 Task: Add Sprouts Organic Almond Extract to the cart.
Action: Mouse moved to (304, 138)
Screenshot: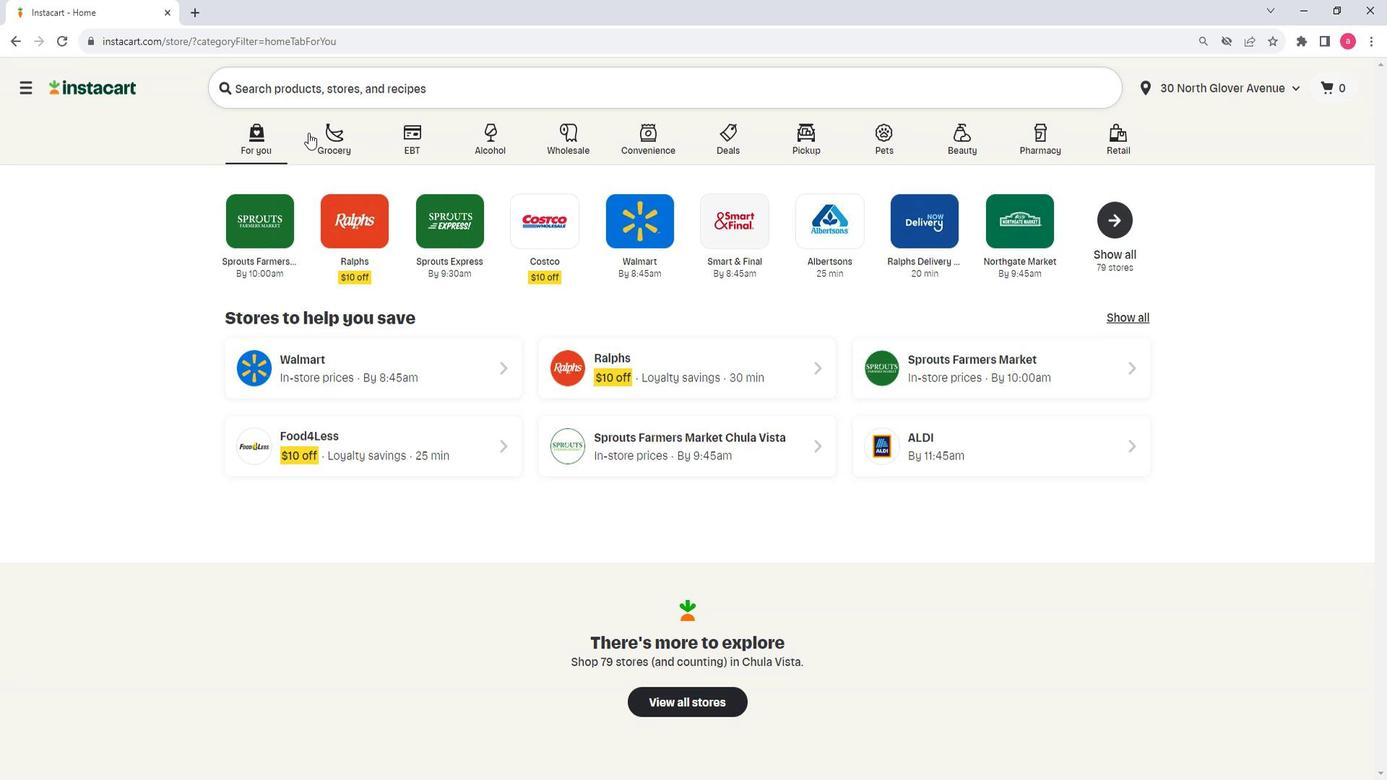 
Action: Mouse pressed left at (304, 138)
Screenshot: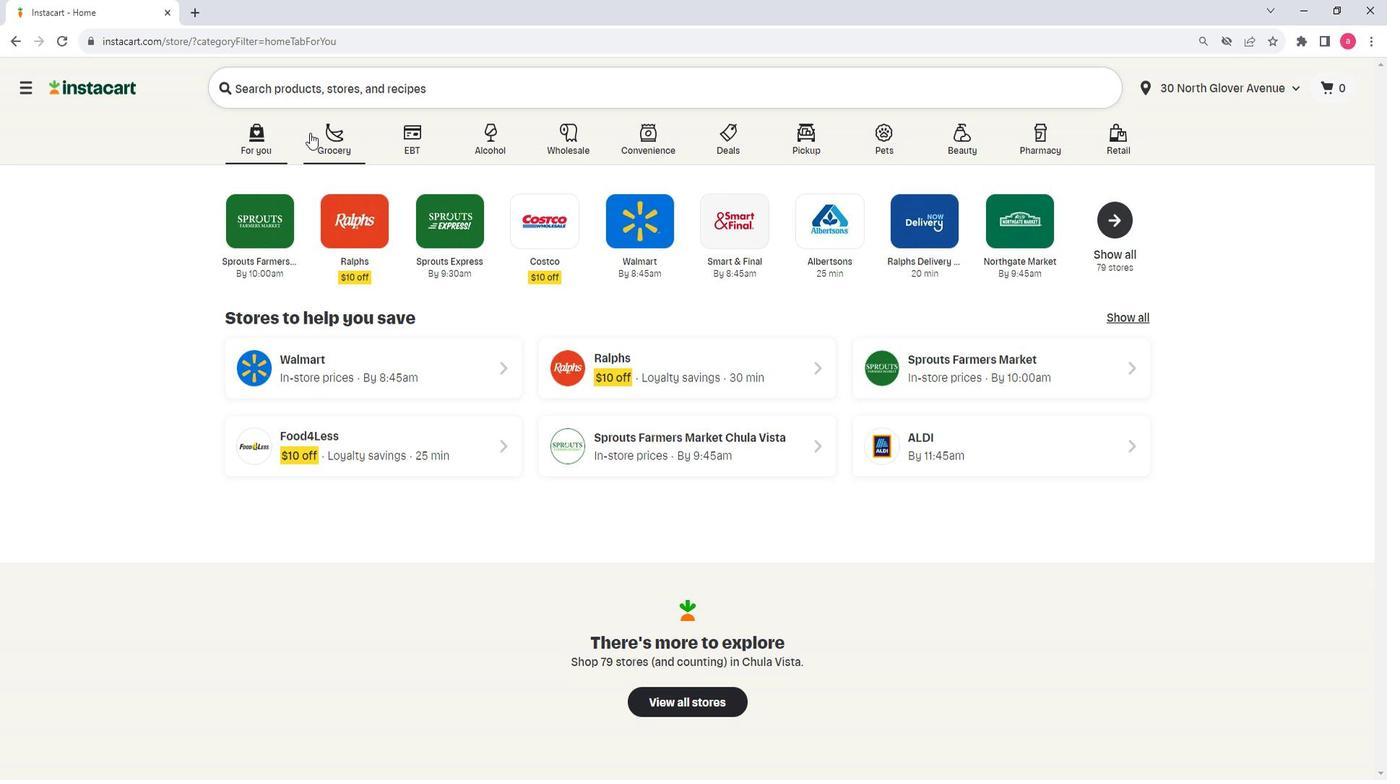 
Action: Mouse moved to (462, 408)
Screenshot: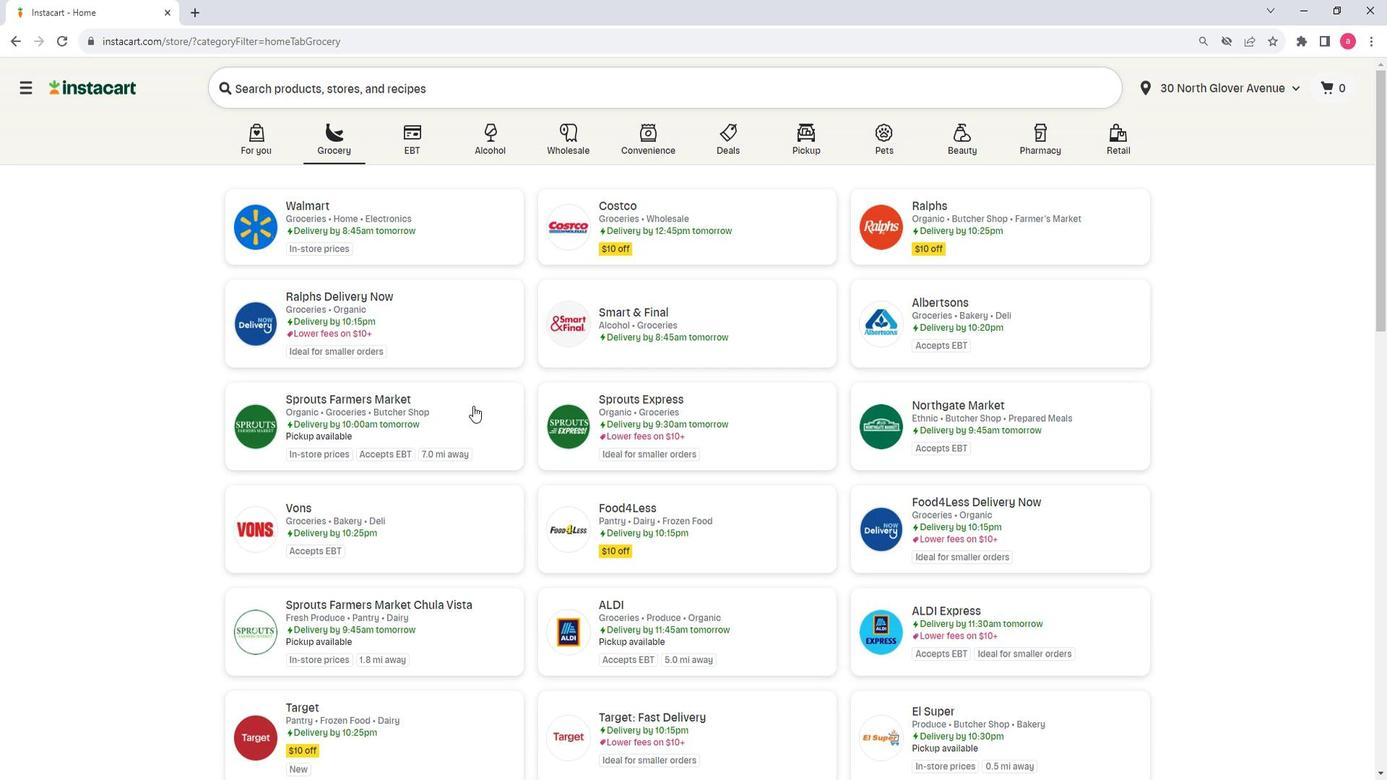 
Action: Mouse pressed left at (462, 408)
Screenshot: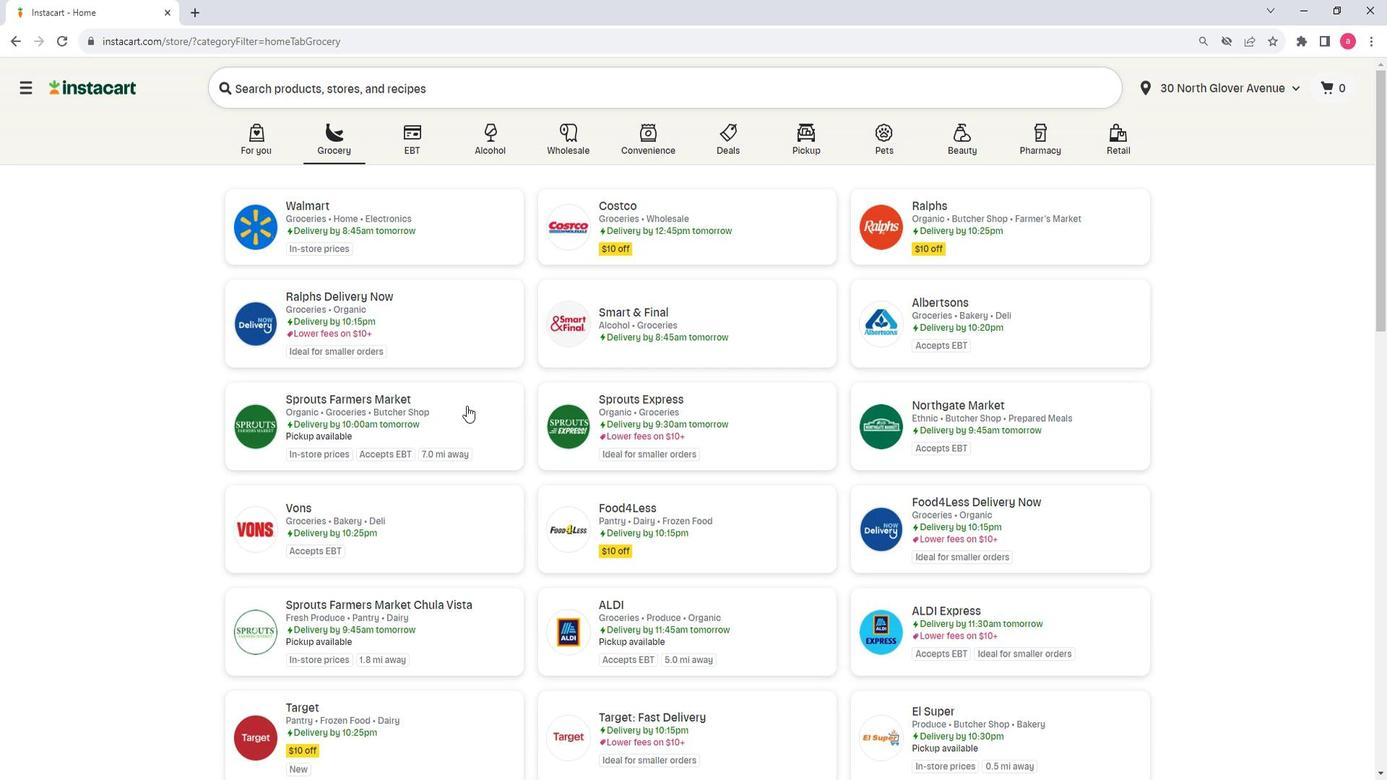 
Action: Mouse moved to (100, 408)
Screenshot: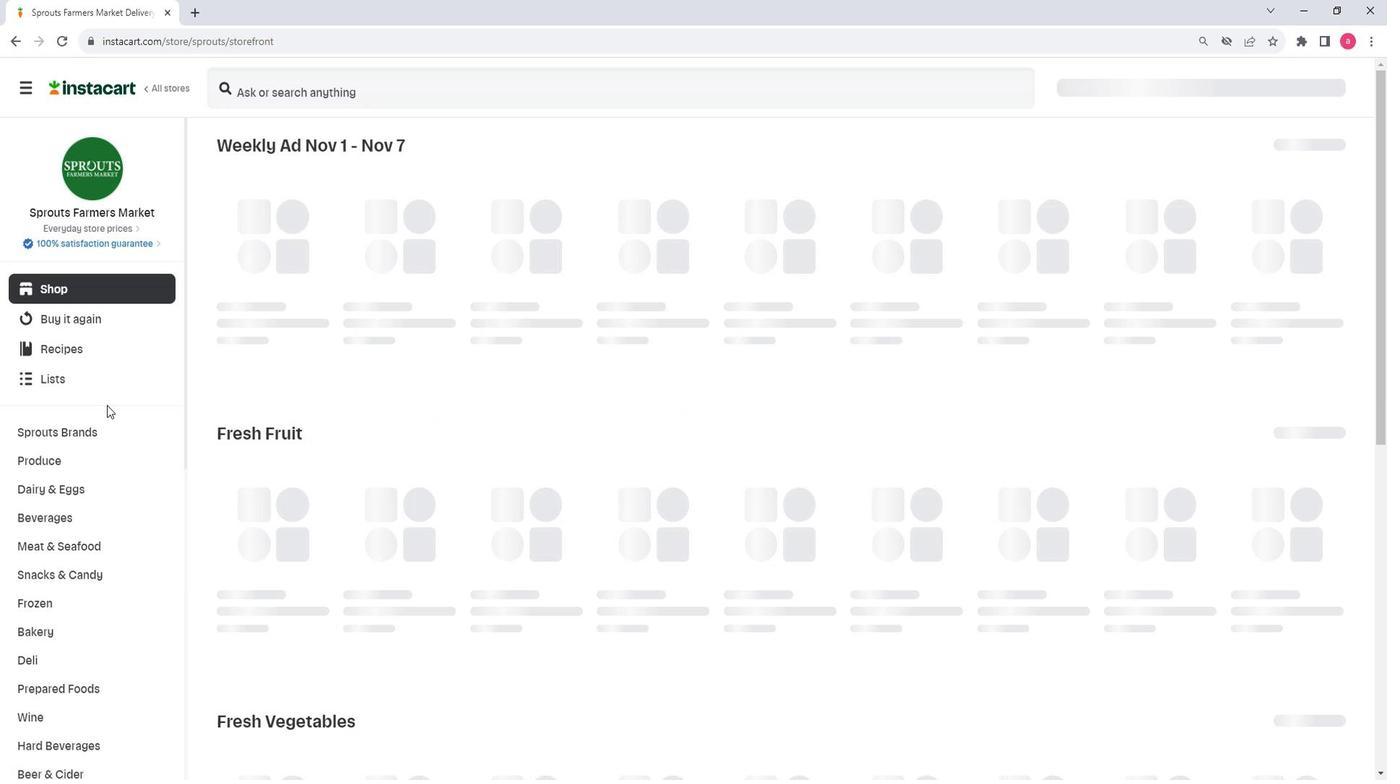 
Action: Mouse scrolled (100, 407) with delta (0, 0)
Screenshot: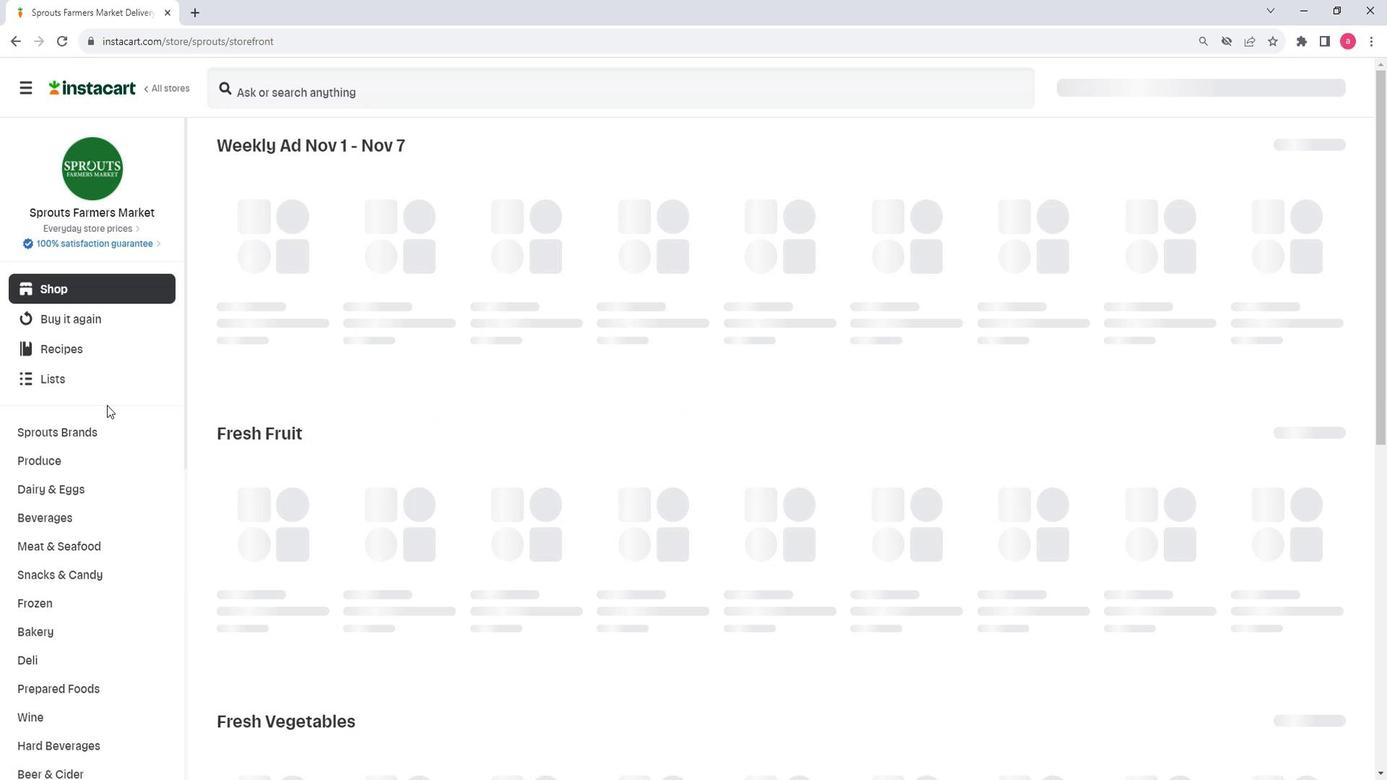 
Action: Mouse scrolled (100, 407) with delta (0, 0)
Screenshot: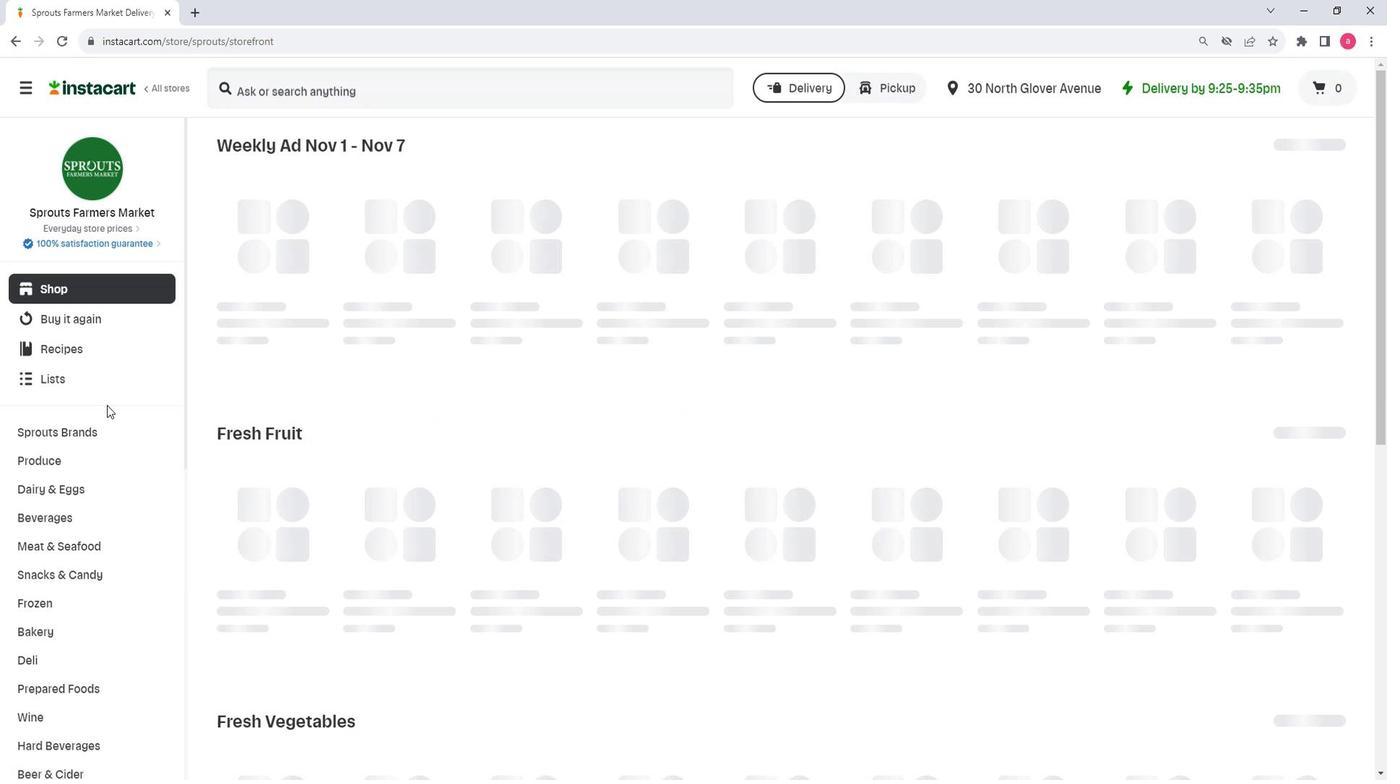 
Action: Mouse scrolled (100, 407) with delta (0, 0)
Screenshot: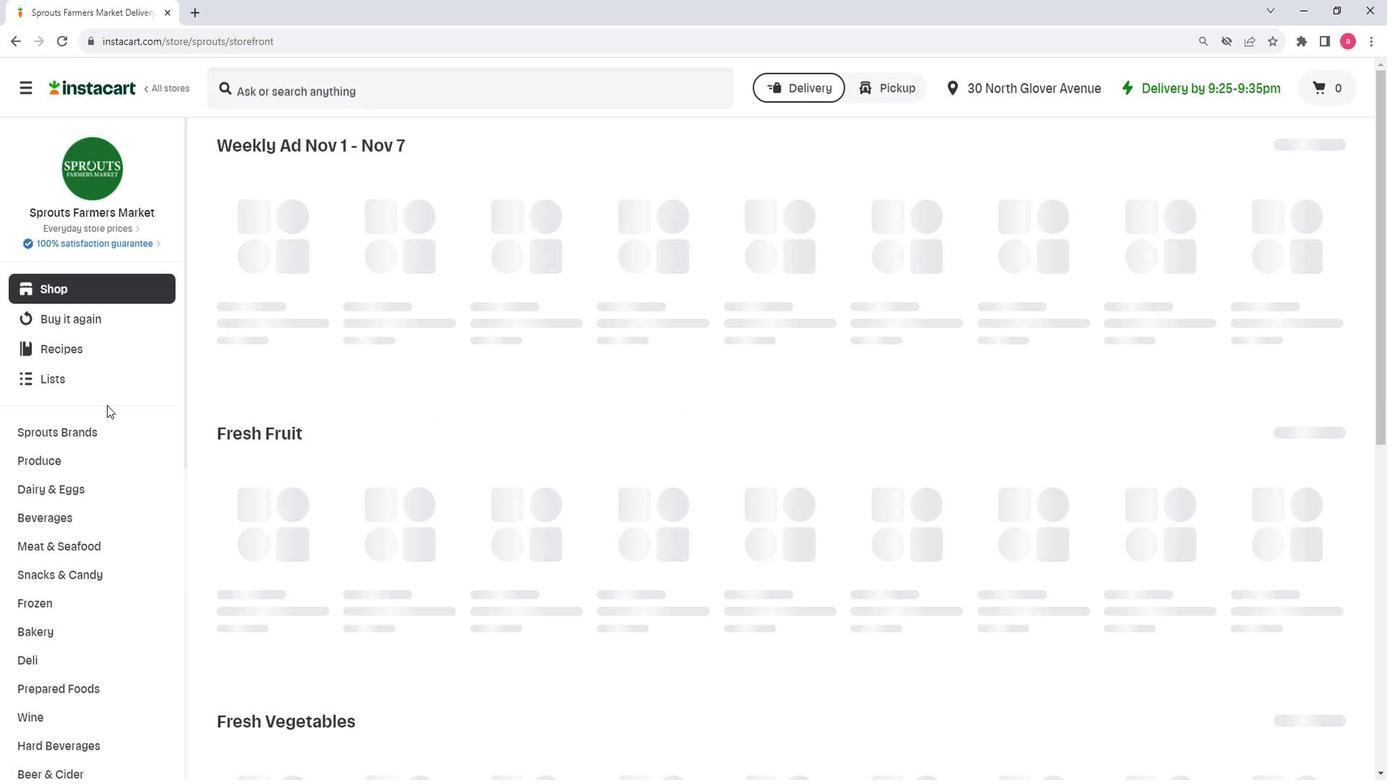 
Action: Mouse scrolled (100, 407) with delta (0, 0)
Screenshot: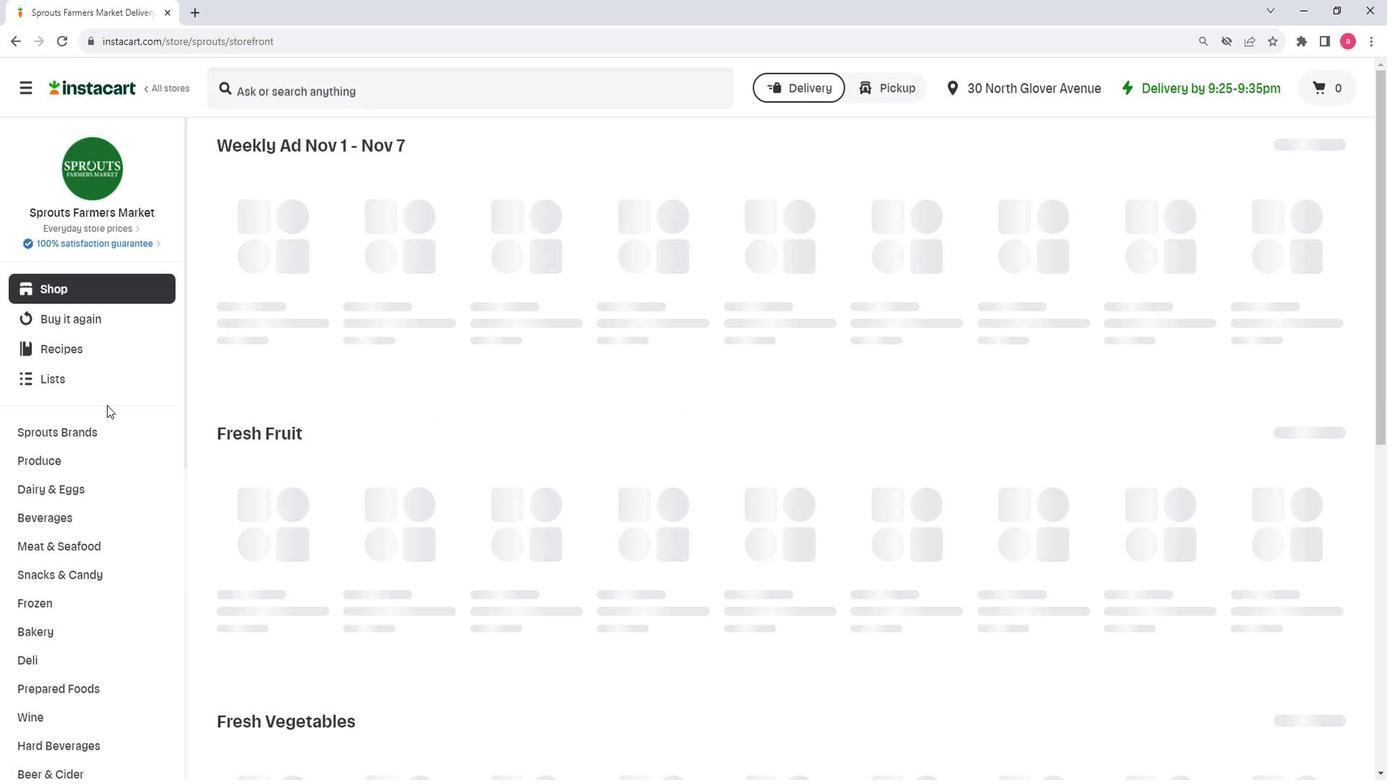 
Action: Mouse moved to (106, 651)
Screenshot: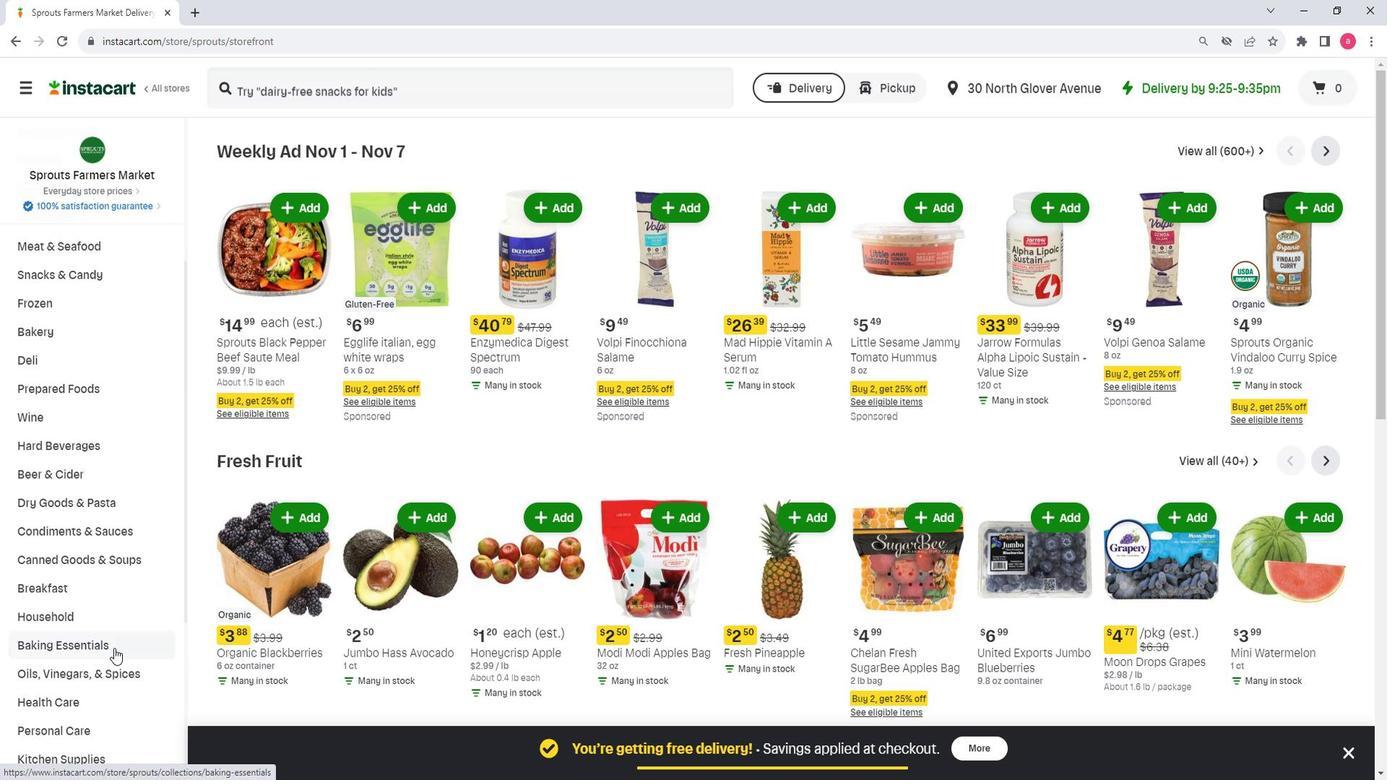 
Action: Mouse pressed left at (106, 651)
Screenshot: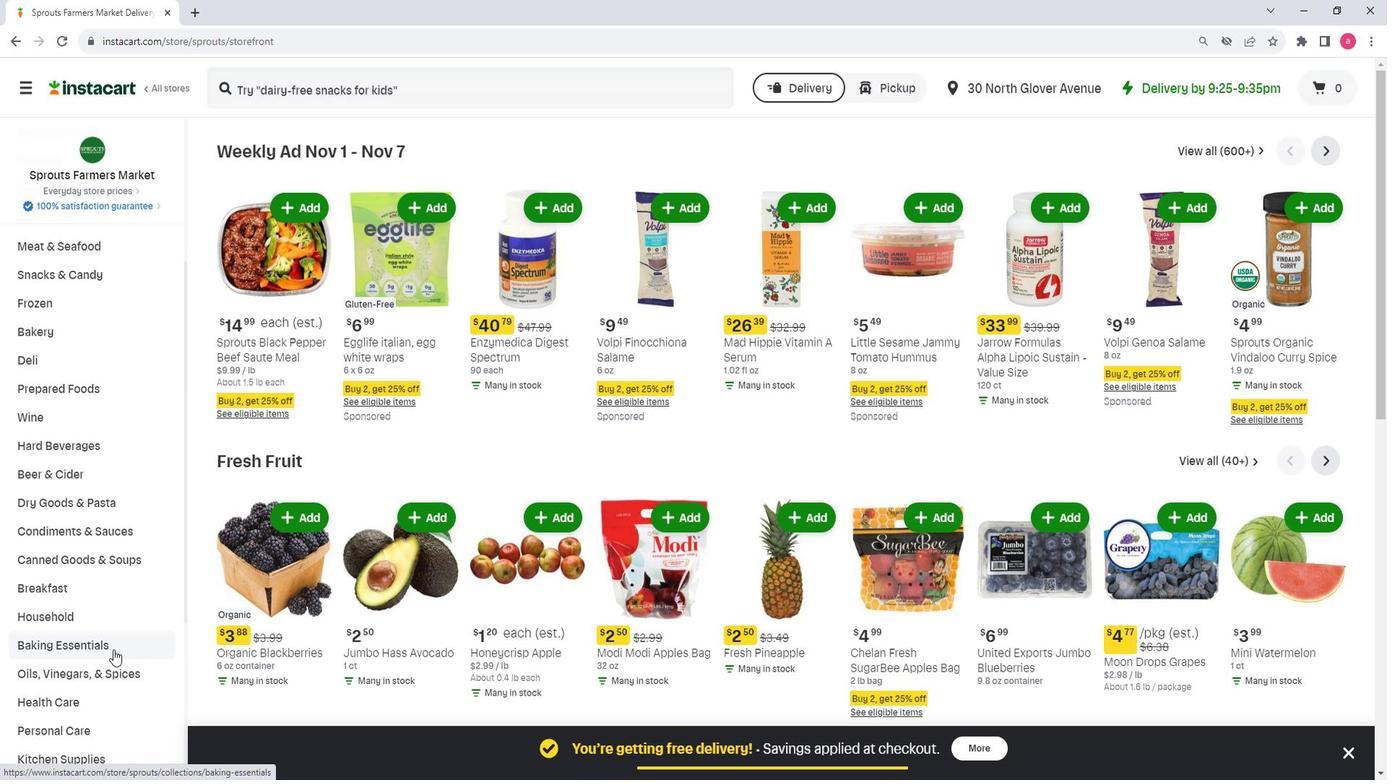 
Action: Mouse moved to (1285, 197)
Screenshot: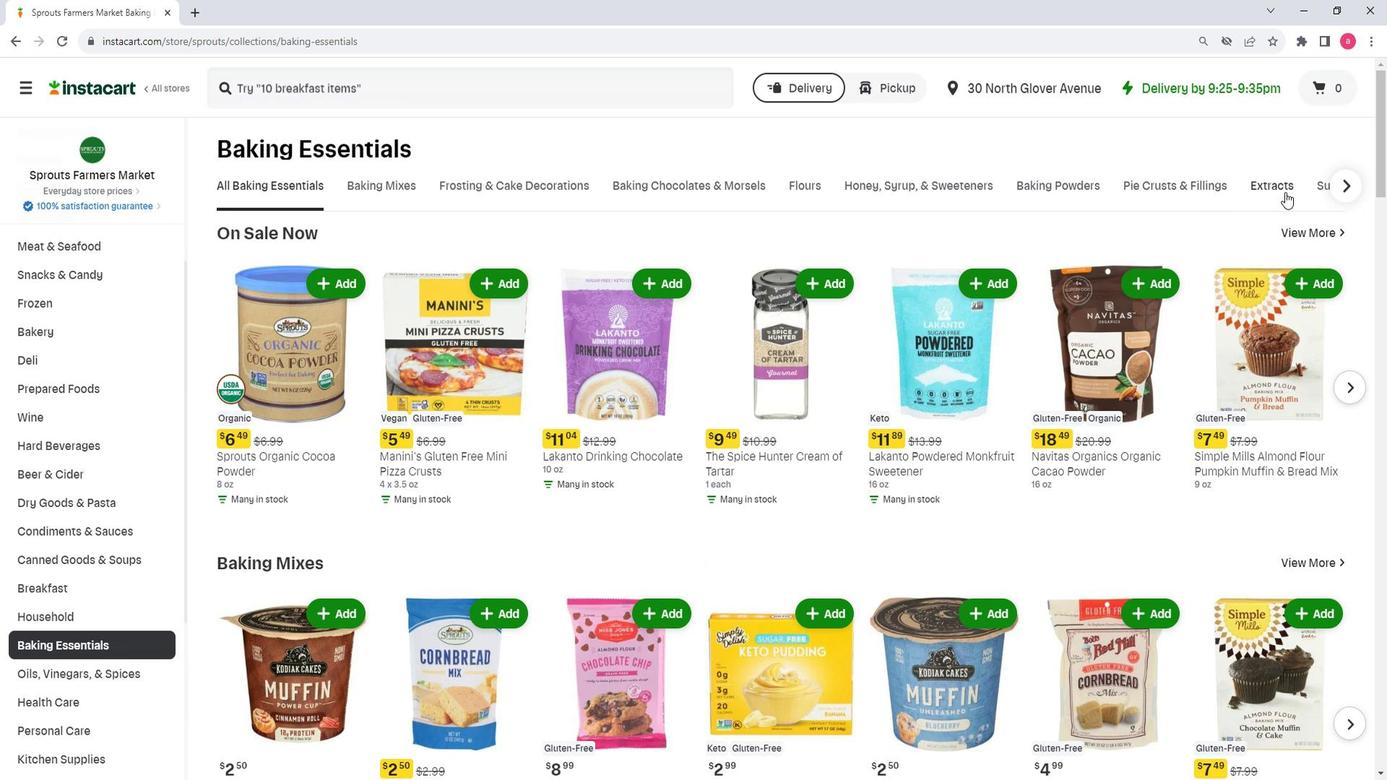 
Action: Mouse pressed left at (1285, 197)
Screenshot: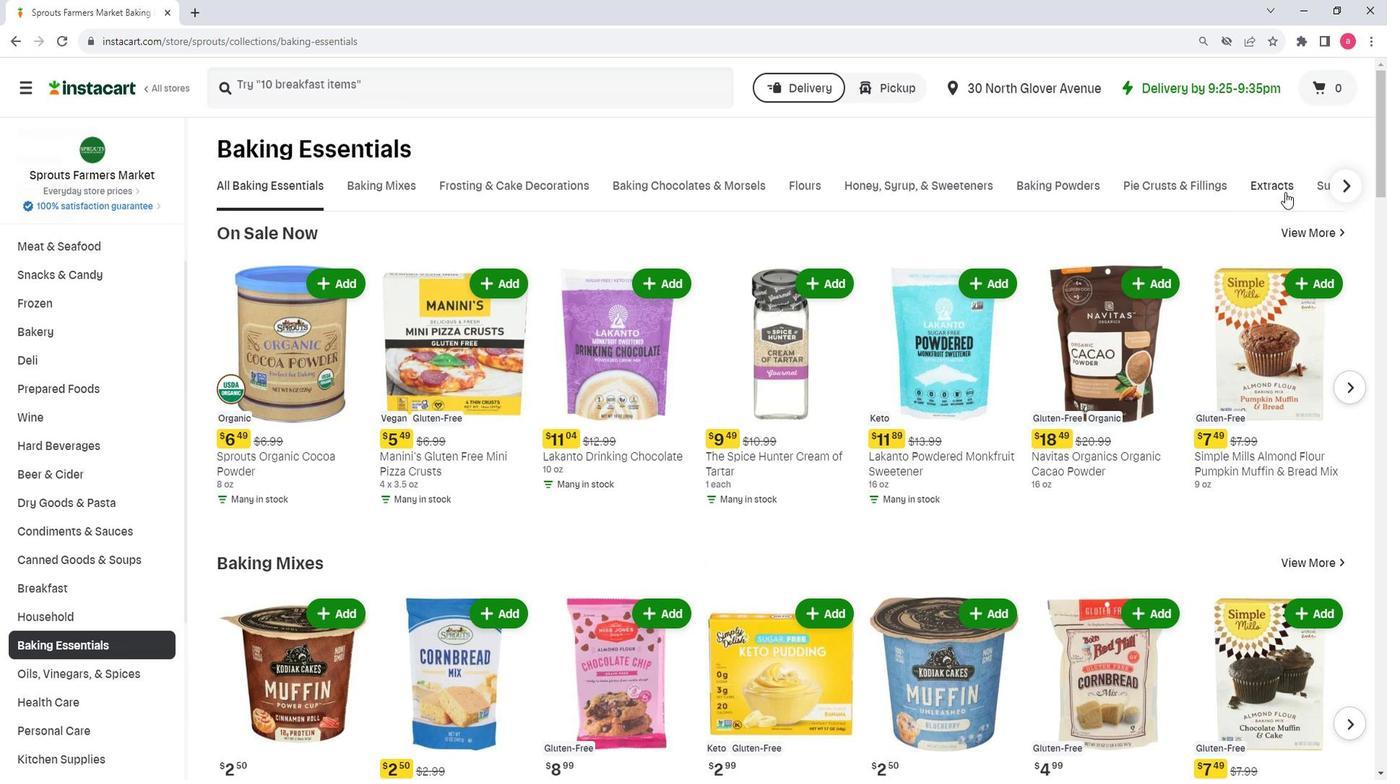 
Action: Mouse moved to (422, 96)
Screenshot: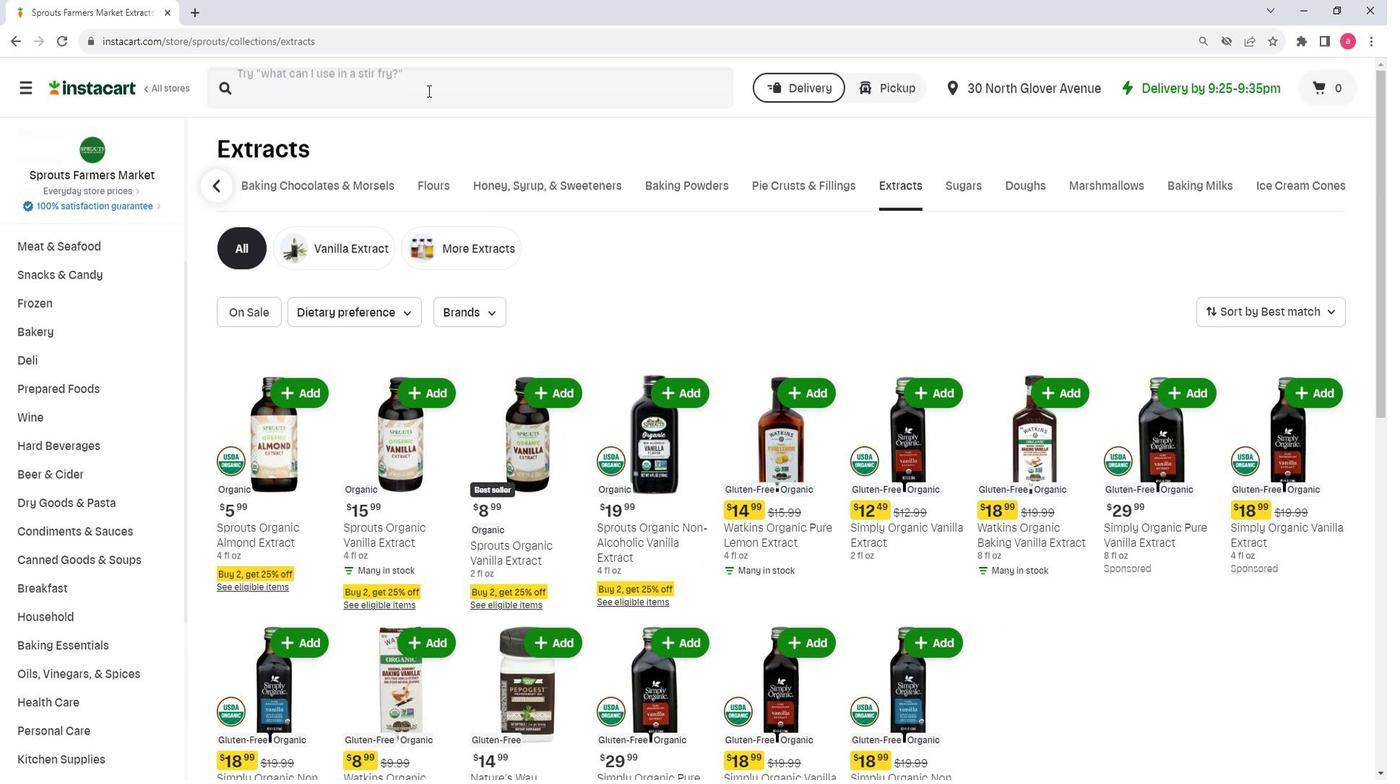 
Action: Mouse pressed left at (422, 96)
Screenshot: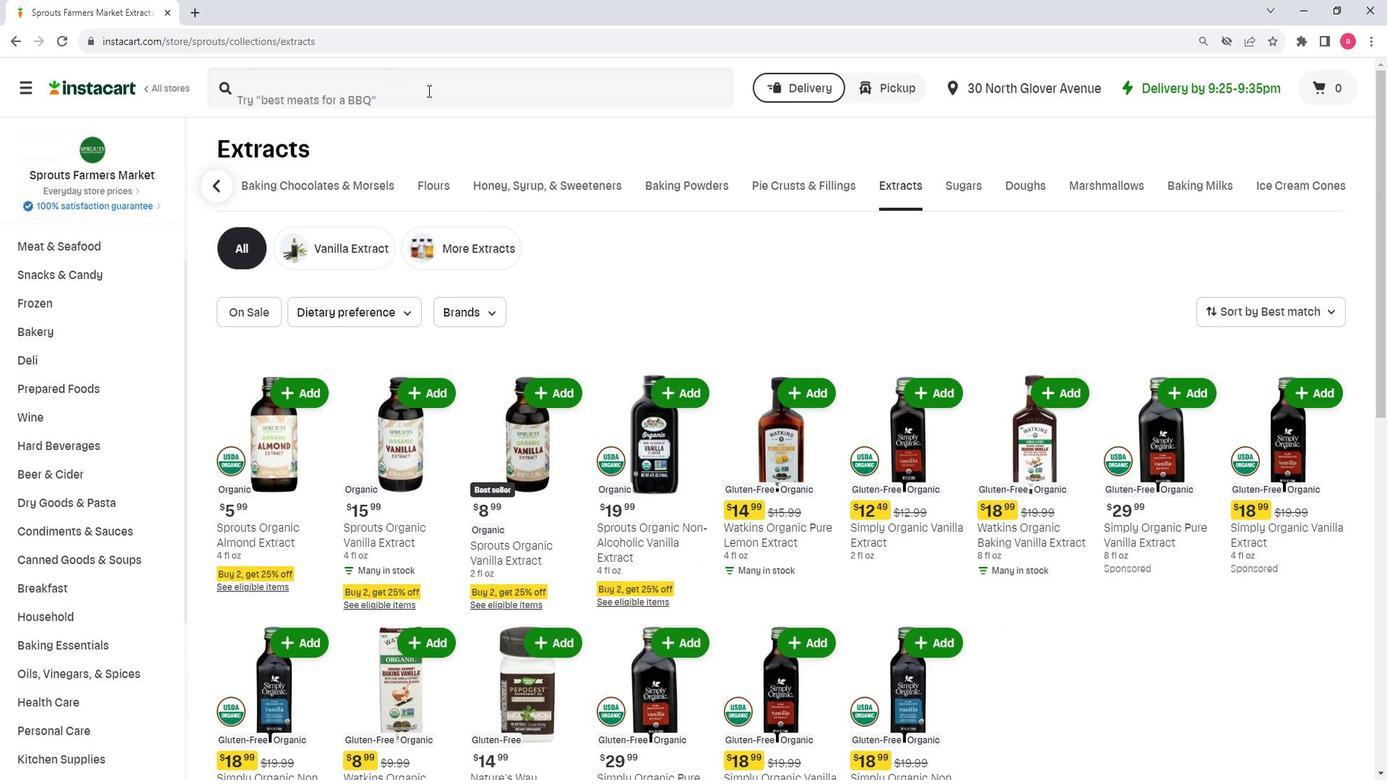 
Action: Mouse moved to (421, 96)
Screenshot: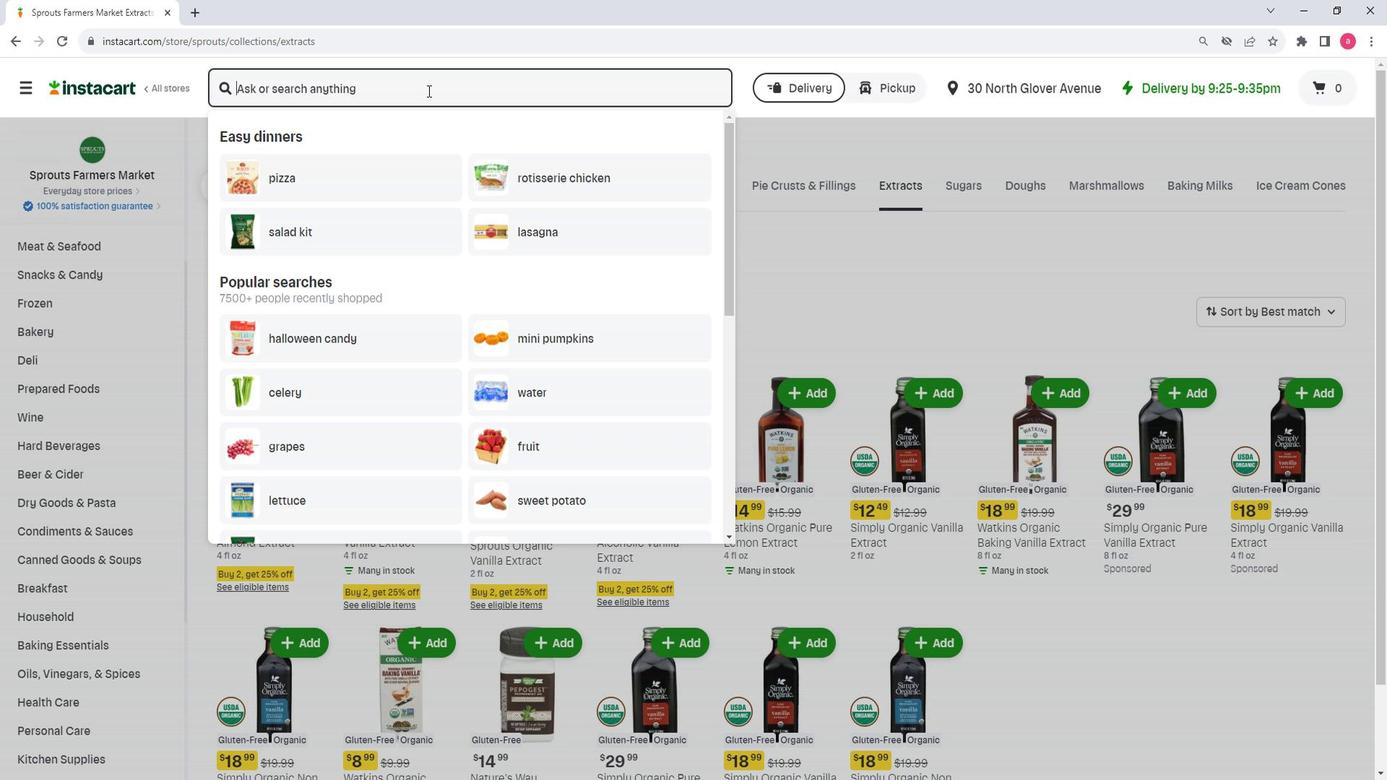 
Action: Key pressed <Key.shift><Key.shift><Key.shift><Key.shift><Key.shift><Key.shift><Key.shift><Key.shift><Key.shift><Key.shift>Sprouts<Key.space><Key.shift><Key.shift><Key.shift><Key.shift><Key.shift><Key.shift><Key.shift><Key.shift><Key.shift><Key.shift><Key.shift><Key.shift><Key.shift><Key.shift><Key.shift>Organic<Key.space><Key.shift><Key.shift><Key.shift><Key.shift><Key.shift><Key.shift><Key.shift><Key.shift><Key.shift><Key.shift><Key.shift><Key.shift><Key.shift>Almond<Key.space><Key.shift><Key.shift><Key.shift><Key.shift><Key.shift><Key.shift><Key.shift><Key.shift><Key.shift><Key.shift><Key.shift><Key.shift>Extract<Key.enter>
Screenshot: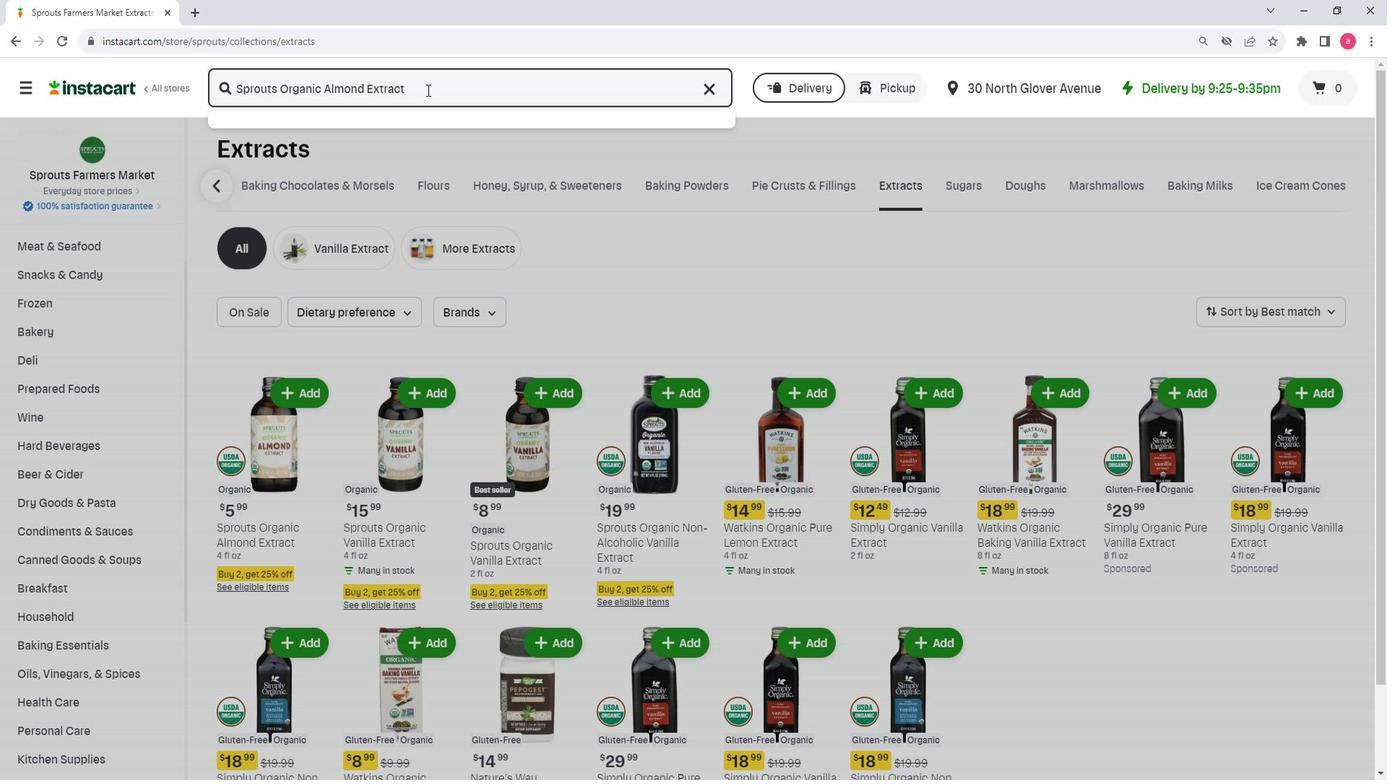 
Action: Mouse moved to (595, 225)
Screenshot: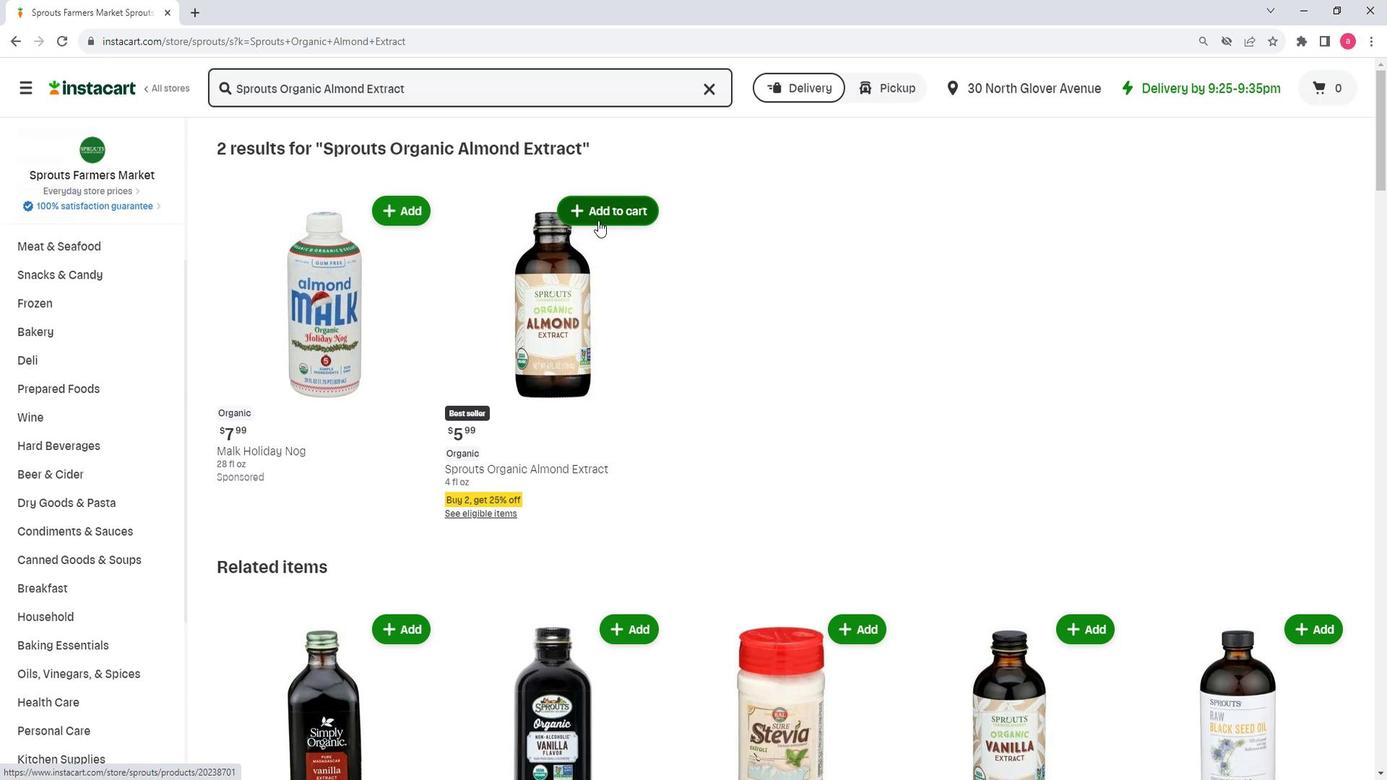 
Action: Mouse pressed left at (595, 225)
Screenshot: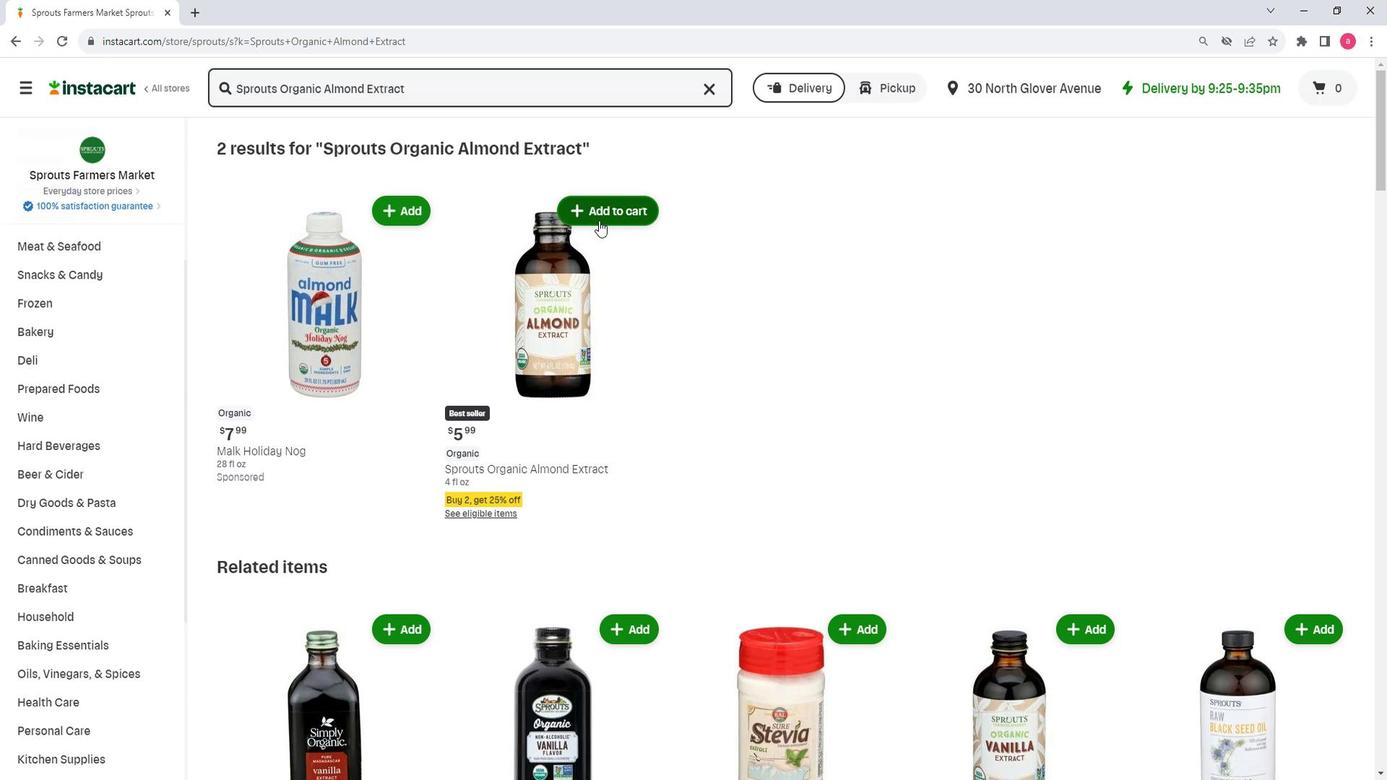 
Action: Mouse moved to (609, 328)
Screenshot: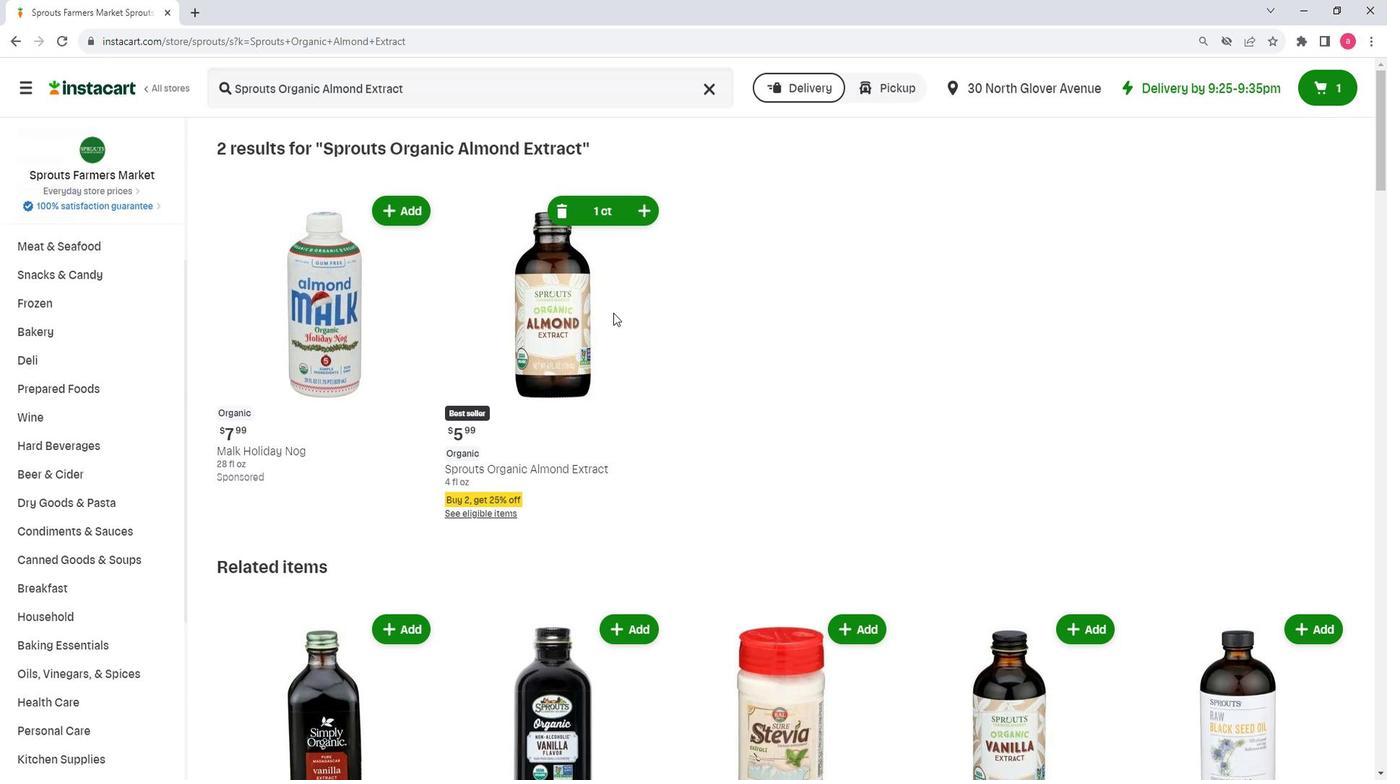 
